 Task: Calculate sale proceeds for selling your house in Seattle.
Action: Mouse moved to (756, 127)
Screenshot: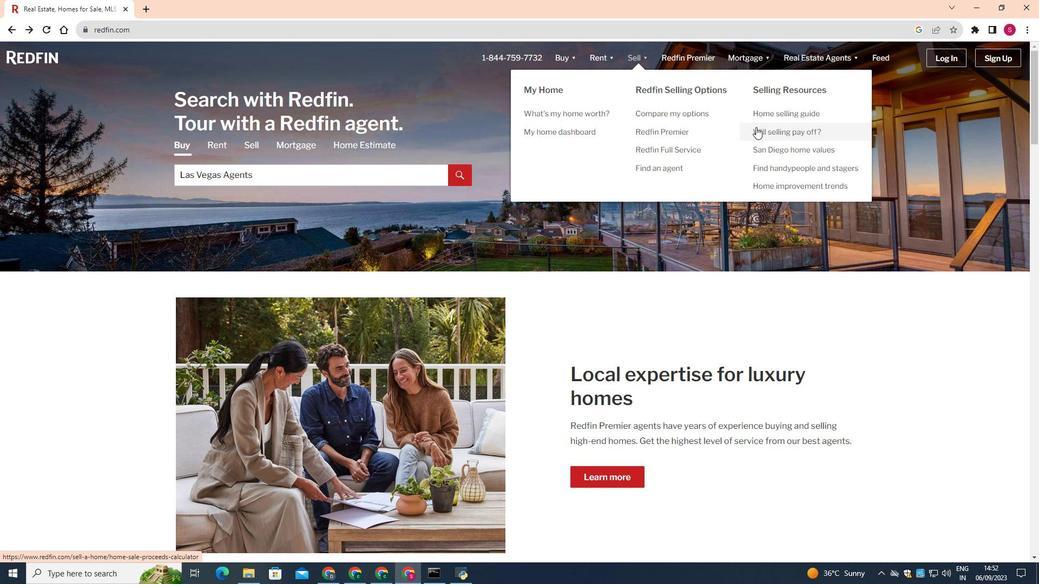 
Action: Mouse pressed left at (756, 127)
Screenshot: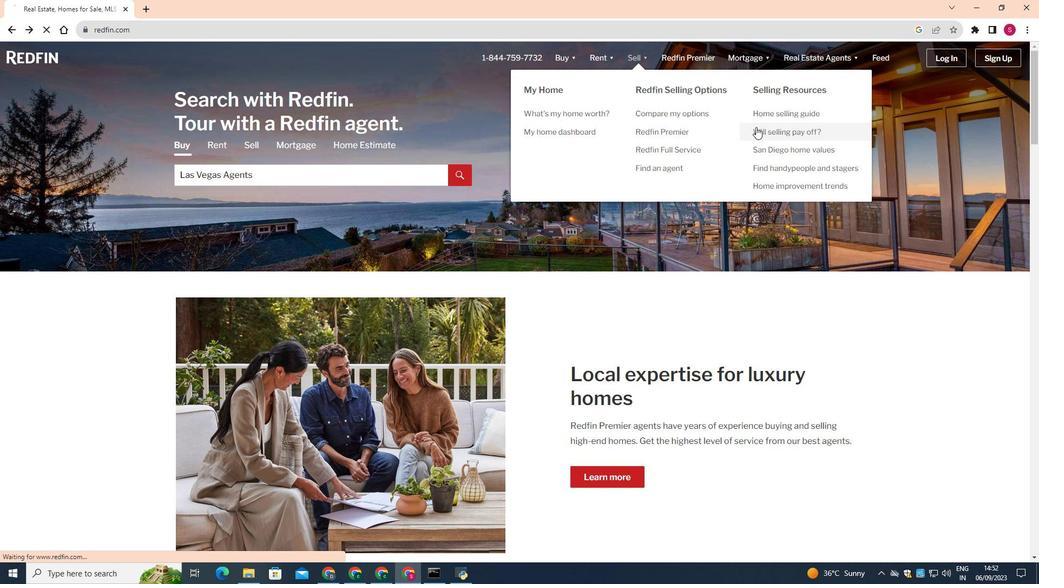 
Action: Mouse moved to (207, 245)
Screenshot: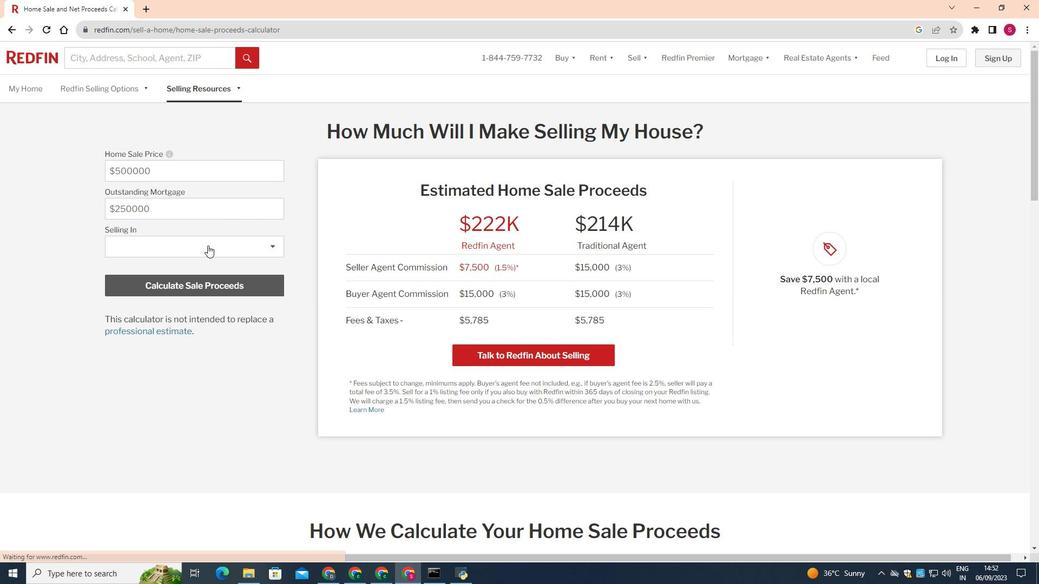 
Action: Mouse pressed left at (207, 245)
Screenshot: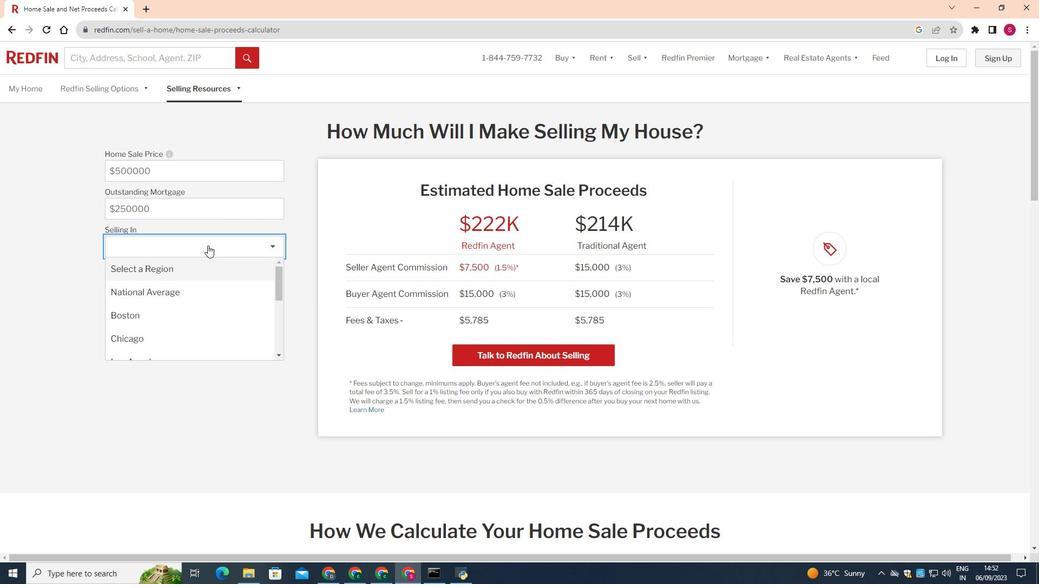 
Action: Mouse moved to (191, 292)
Screenshot: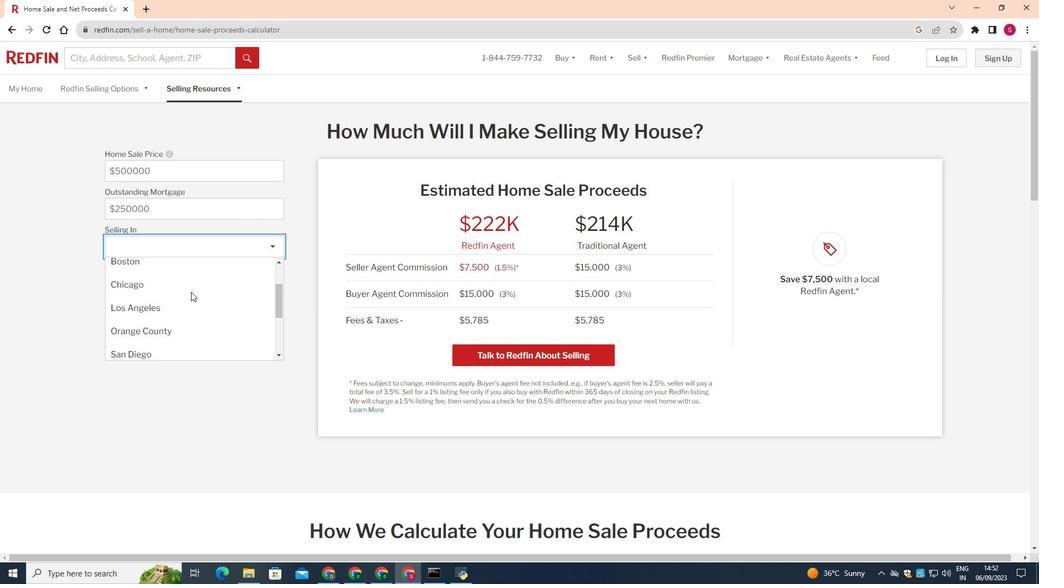 
Action: Mouse scrolled (191, 291) with delta (0, 0)
Screenshot: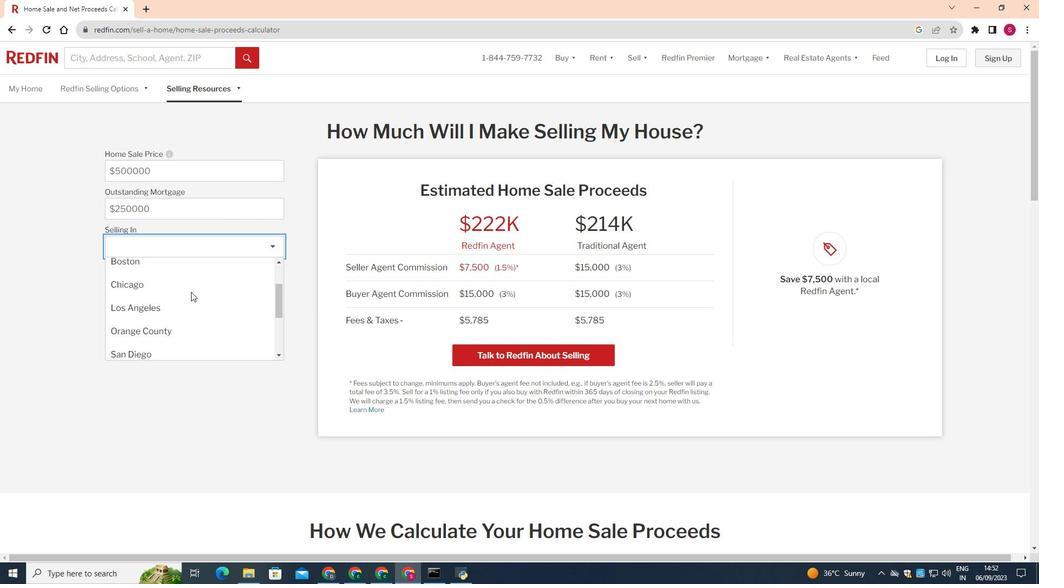 
Action: Mouse scrolled (191, 291) with delta (0, 0)
Screenshot: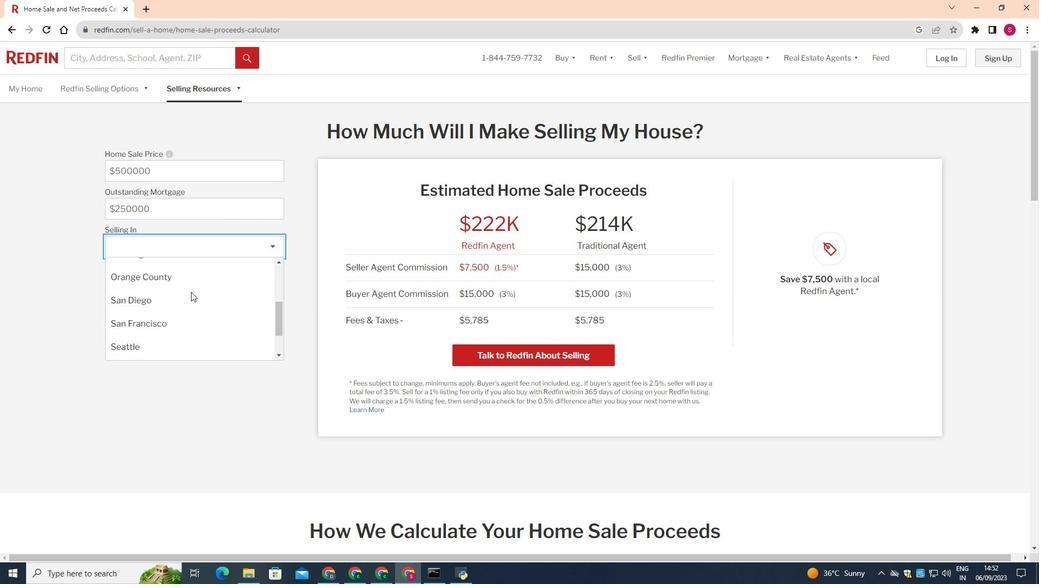 
Action: Mouse moved to (153, 348)
Screenshot: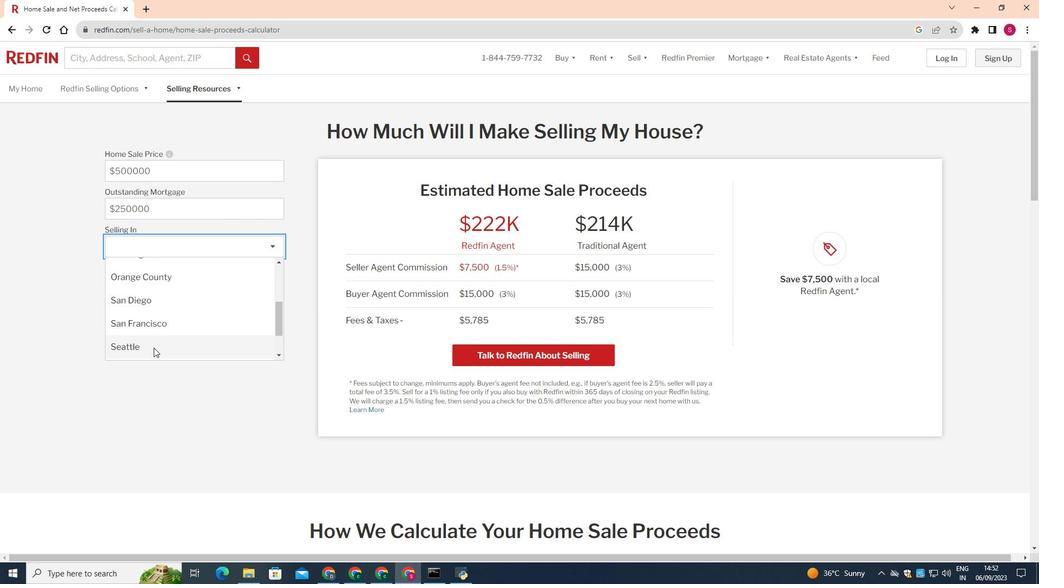 
Action: Mouse pressed left at (153, 348)
Screenshot: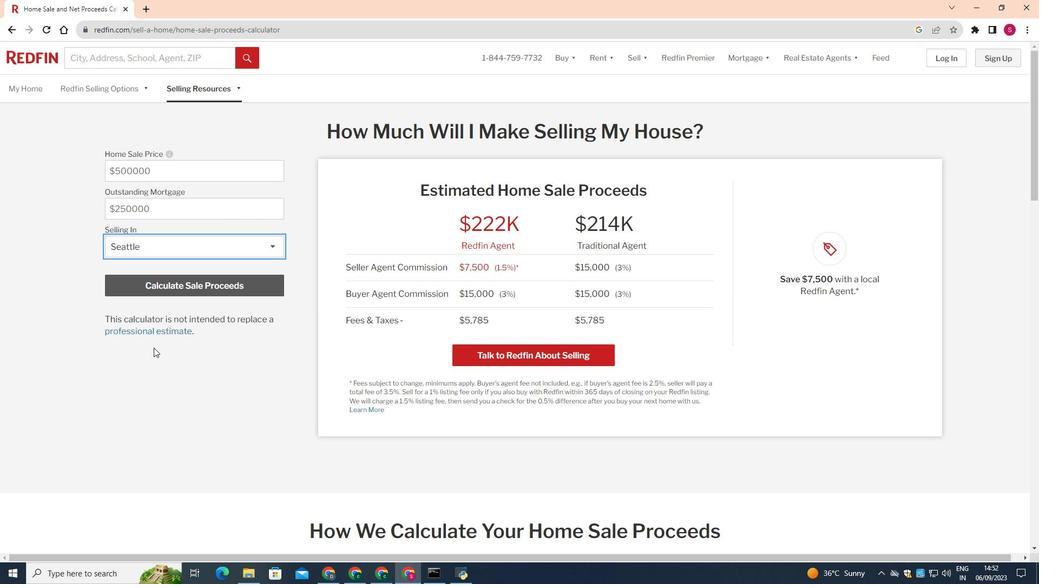 
Action: Mouse moved to (205, 288)
Screenshot: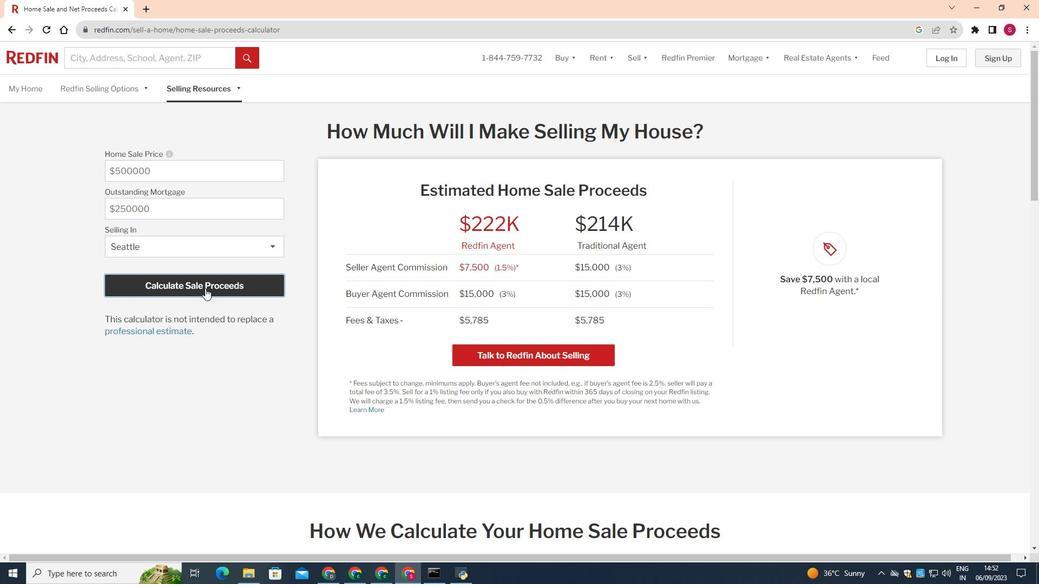 
Action: Mouse pressed left at (205, 288)
Screenshot: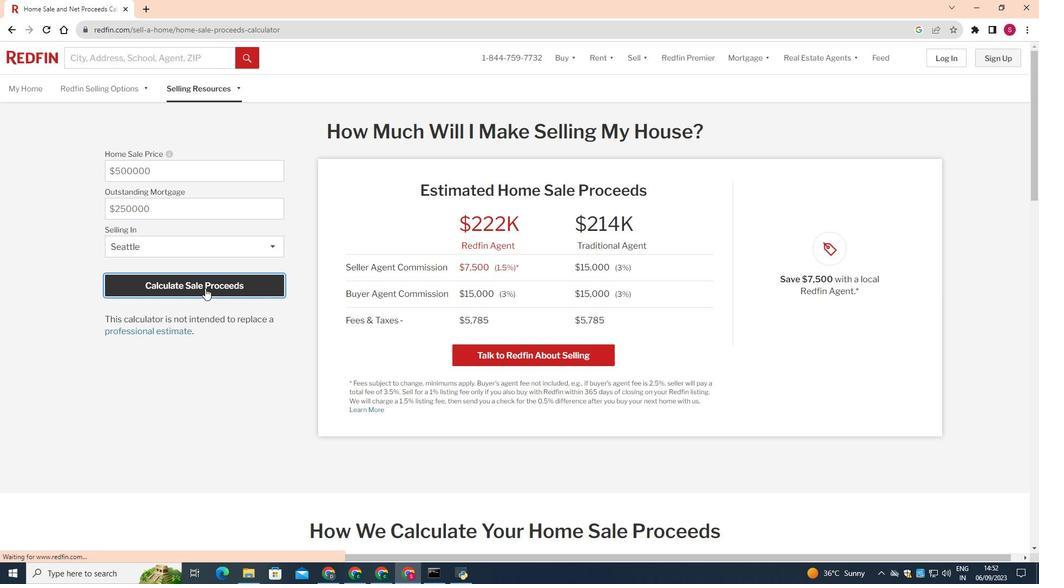 
